 Task: View about pressroom.
Action: Mouse scrolled (218, 280) with delta (0, 0)
Screenshot: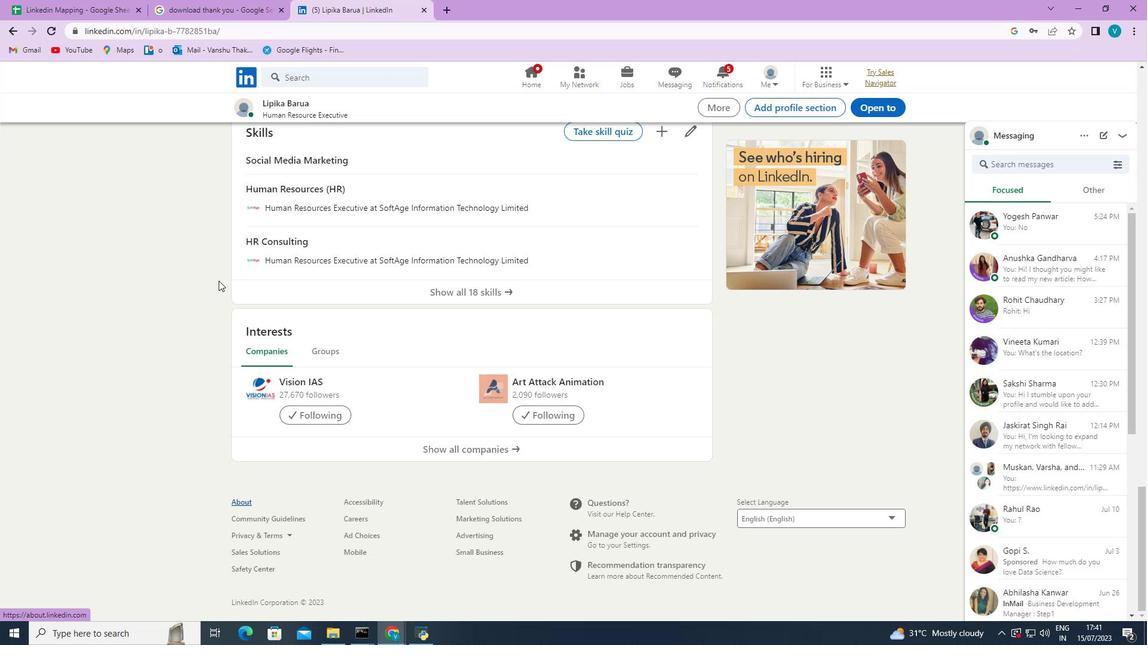 
Action: Mouse moved to (239, 499)
Screenshot: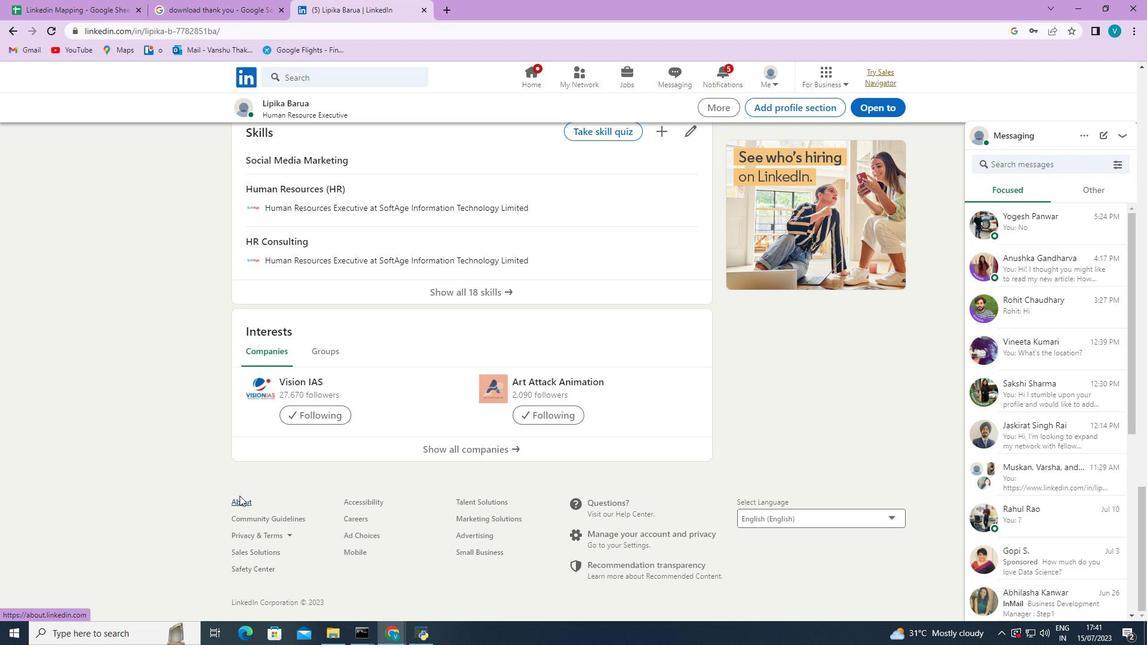 
Action: Mouse pressed left at (239, 499)
Screenshot: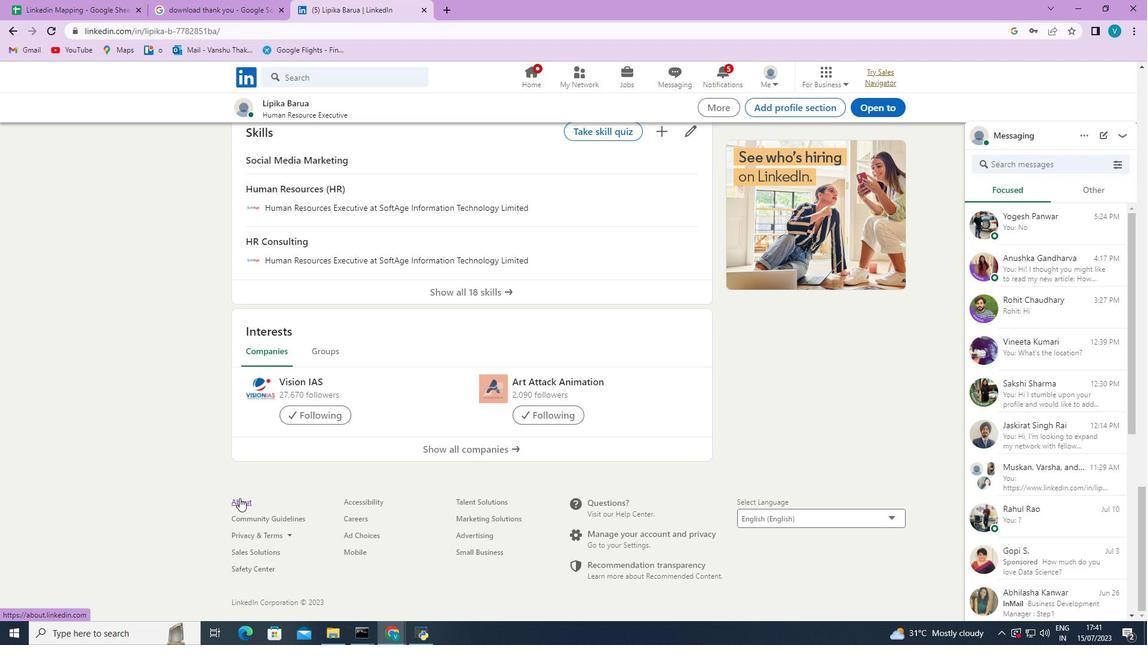 
Action: Mouse moved to (342, 418)
Screenshot: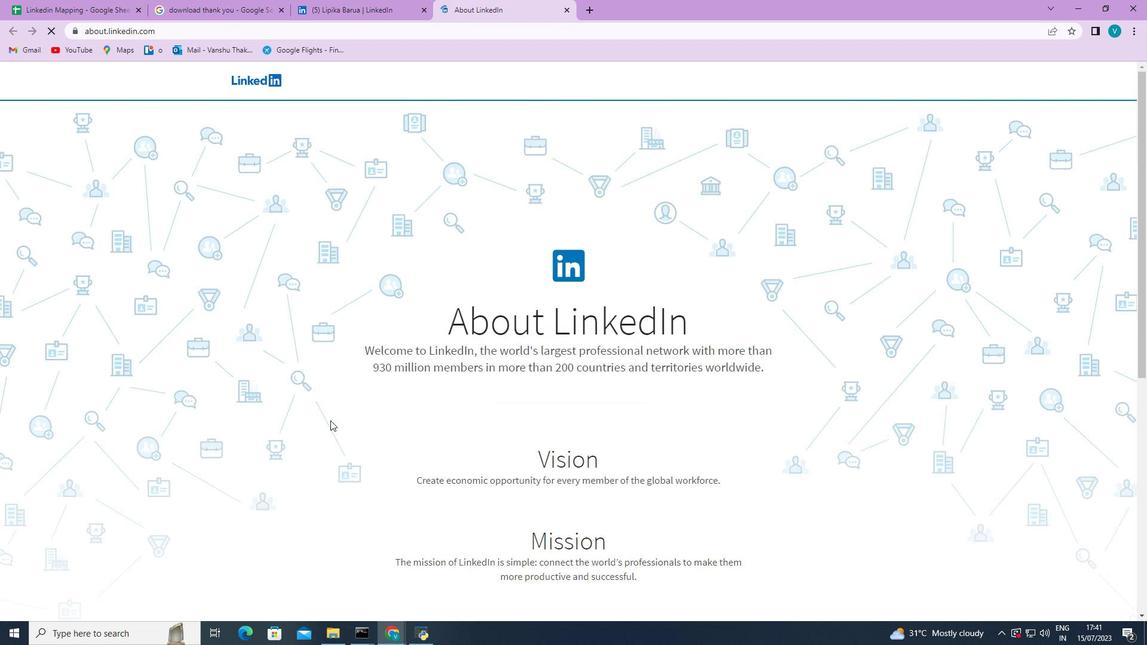 
Action: Mouse scrolled (342, 418) with delta (0, 0)
Screenshot: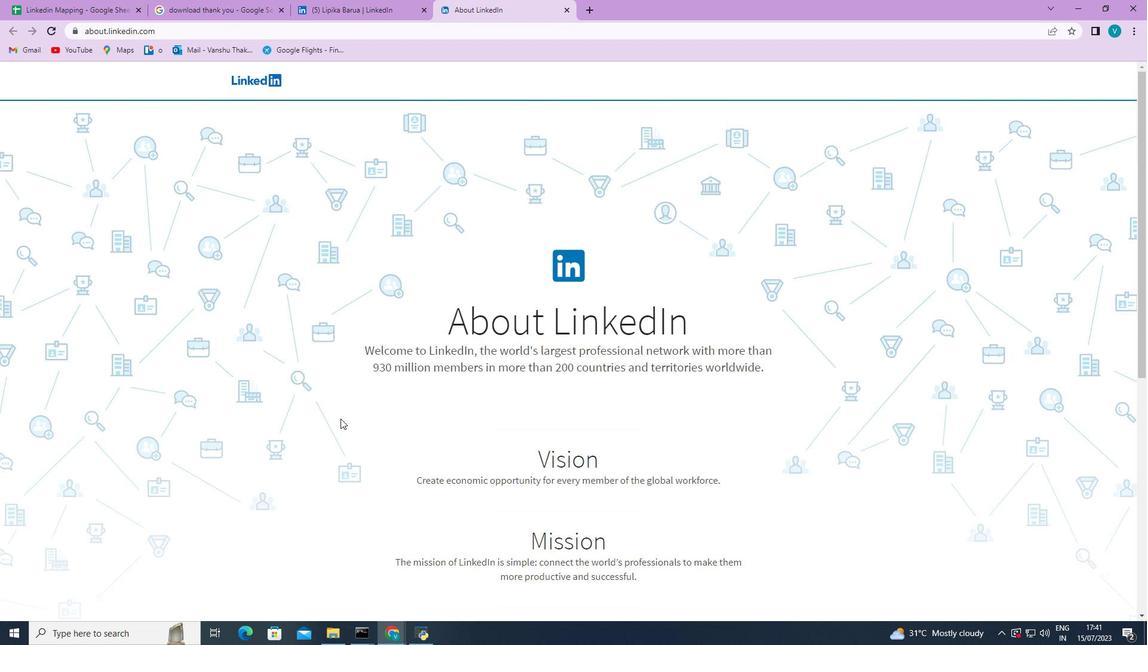 
Action: Mouse scrolled (342, 418) with delta (0, 0)
Screenshot: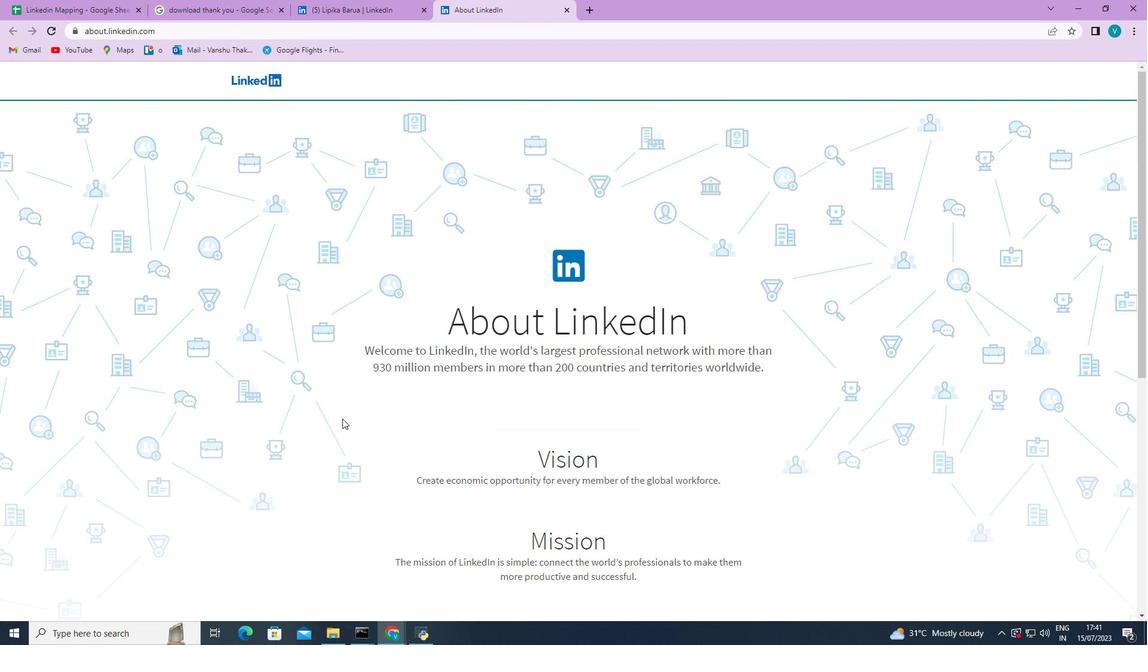 
Action: Mouse scrolled (342, 418) with delta (0, 0)
Screenshot: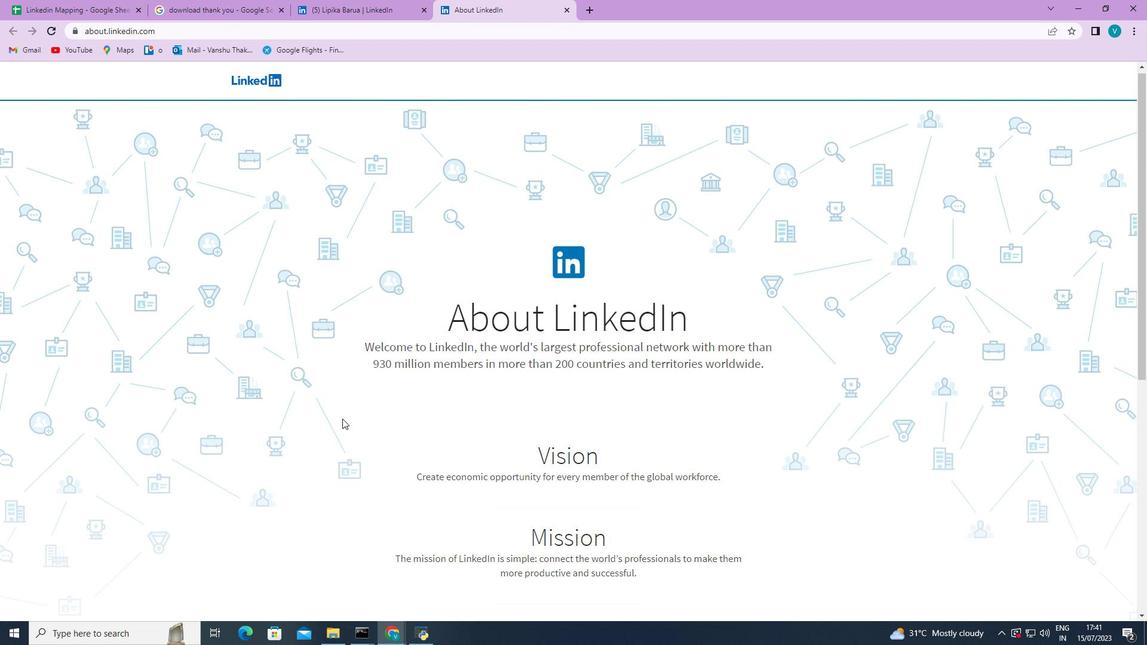 
Action: Mouse moved to (344, 418)
Screenshot: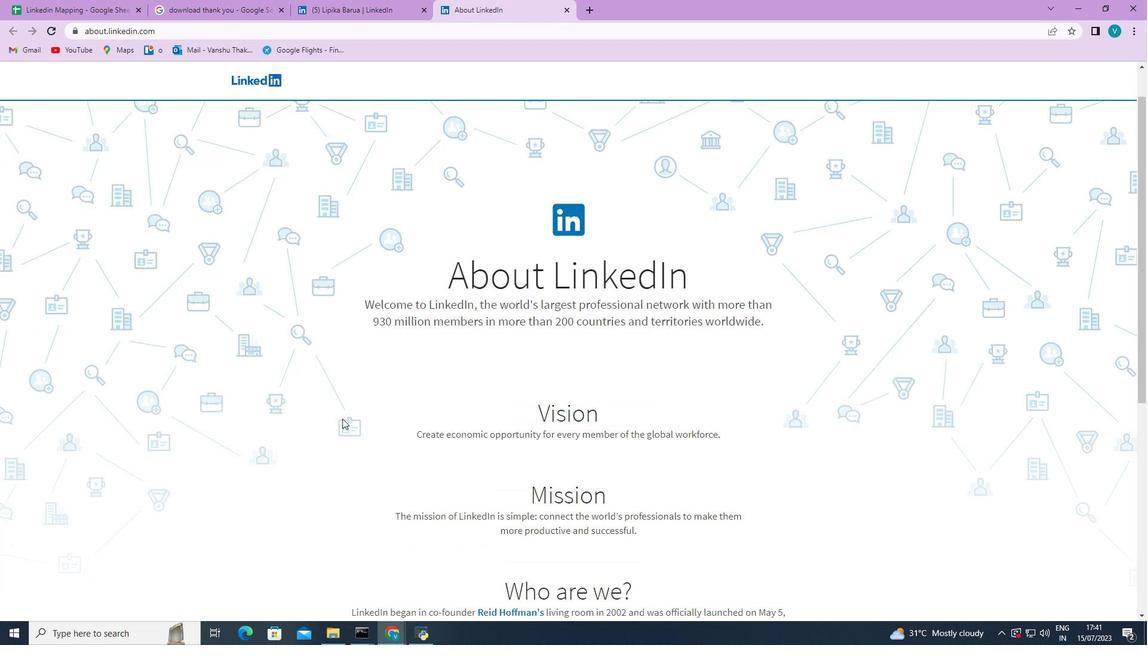 
Action: Mouse scrolled (344, 418) with delta (0, 0)
Screenshot: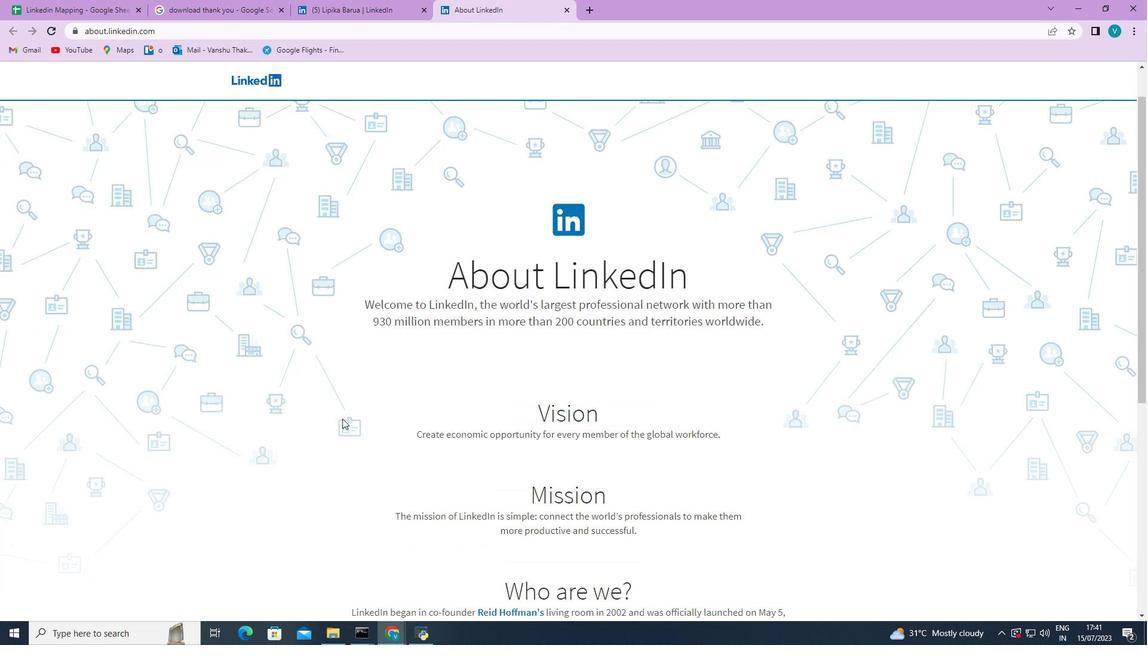 
Action: Mouse moved to (351, 420)
Screenshot: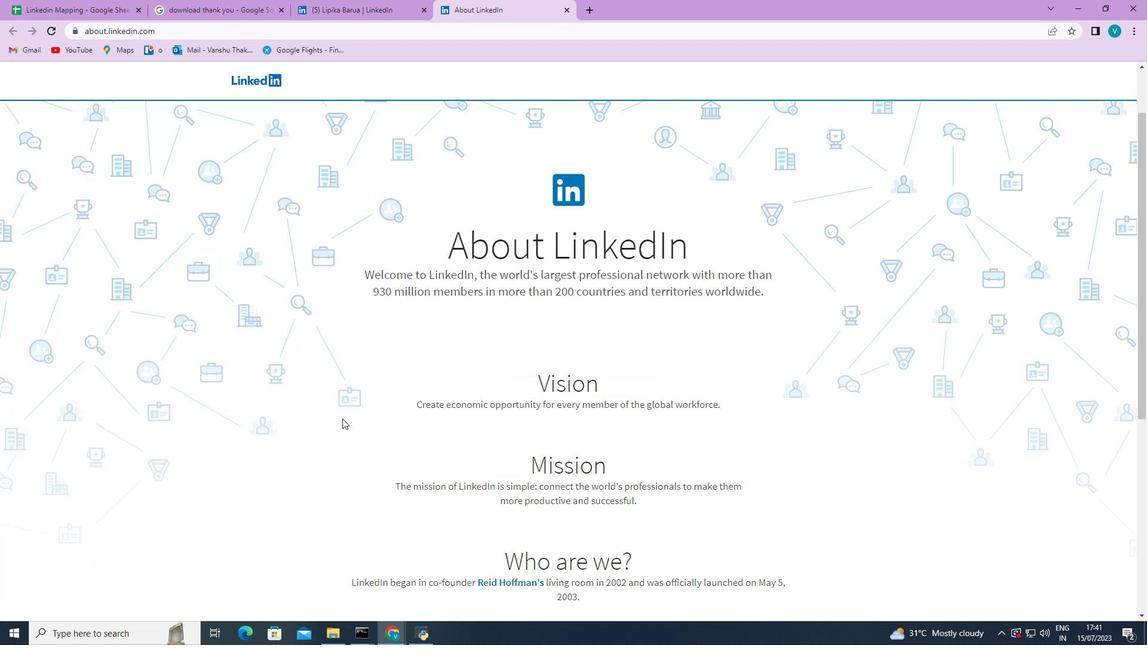 
Action: Mouse scrolled (351, 420) with delta (0, 0)
Screenshot: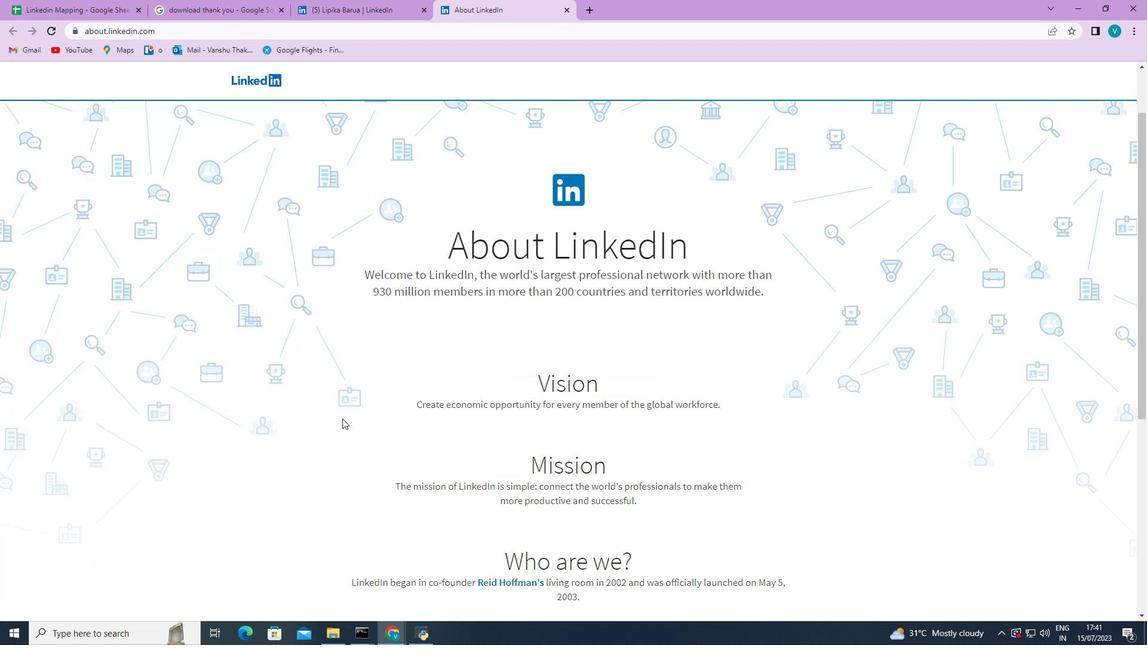 
Action: Mouse moved to (355, 421)
Screenshot: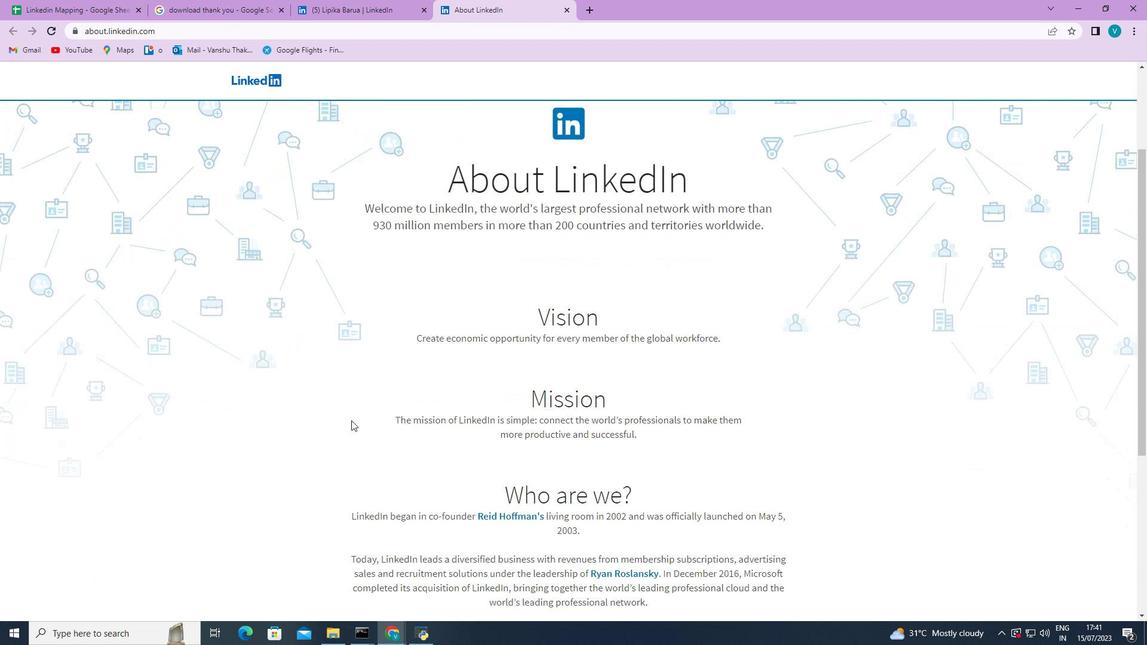 
Action: Mouse scrolled (355, 420) with delta (0, 0)
Screenshot: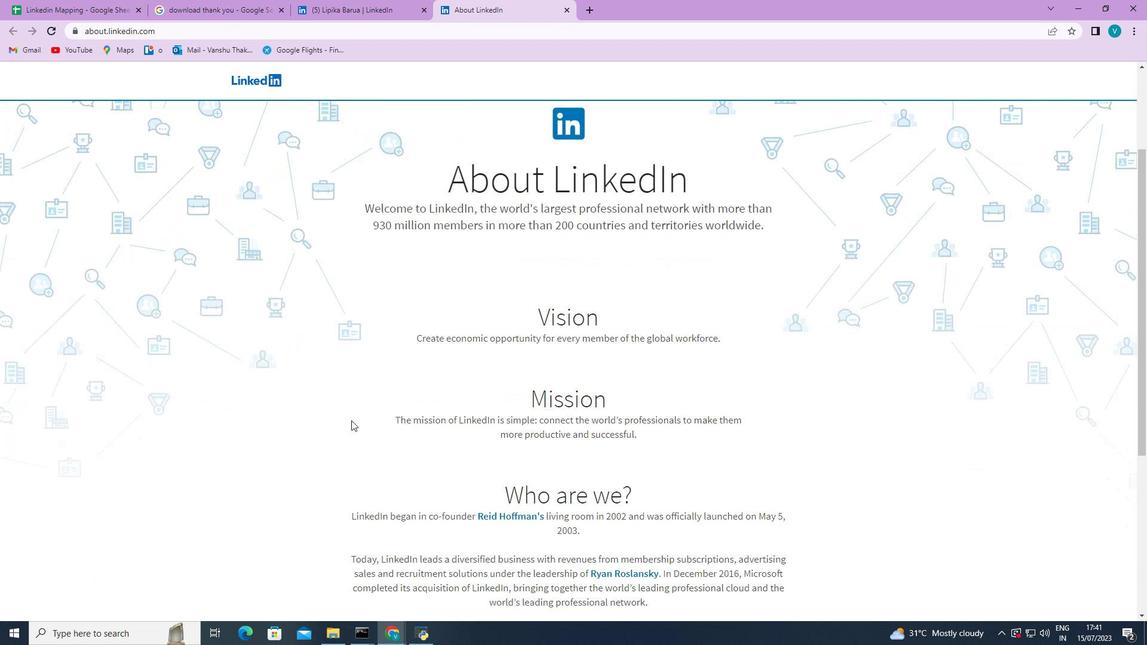 
Action: Mouse moved to (528, 503)
Screenshot: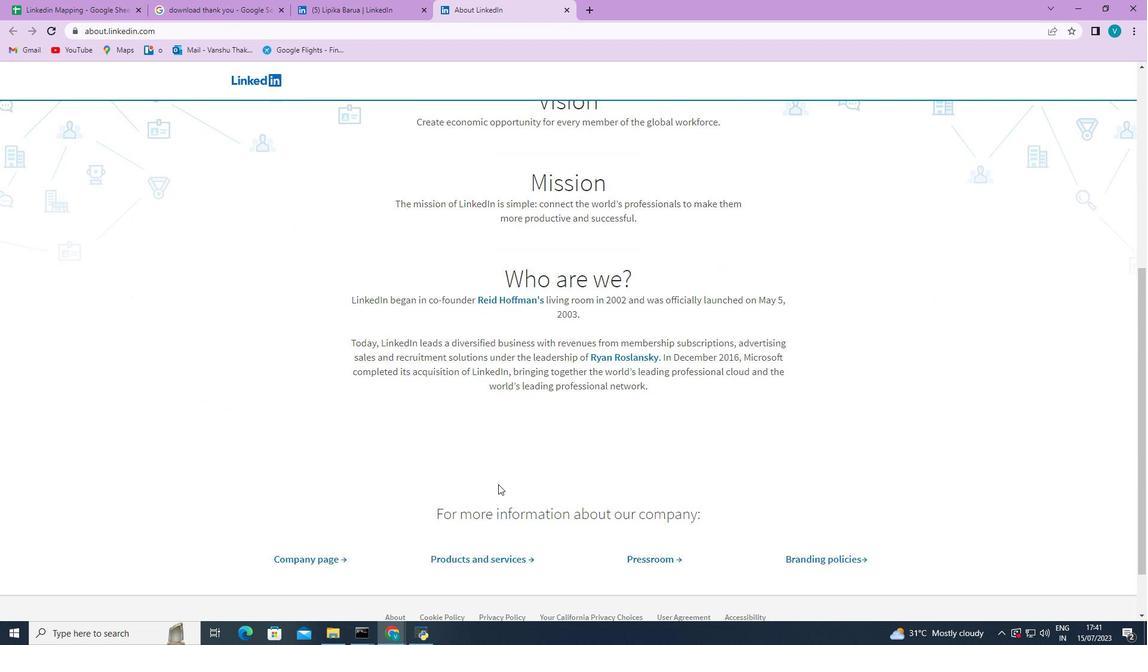 
Action: Mouse scrolled (528, 503) with delta (0, 0)
Screenshot: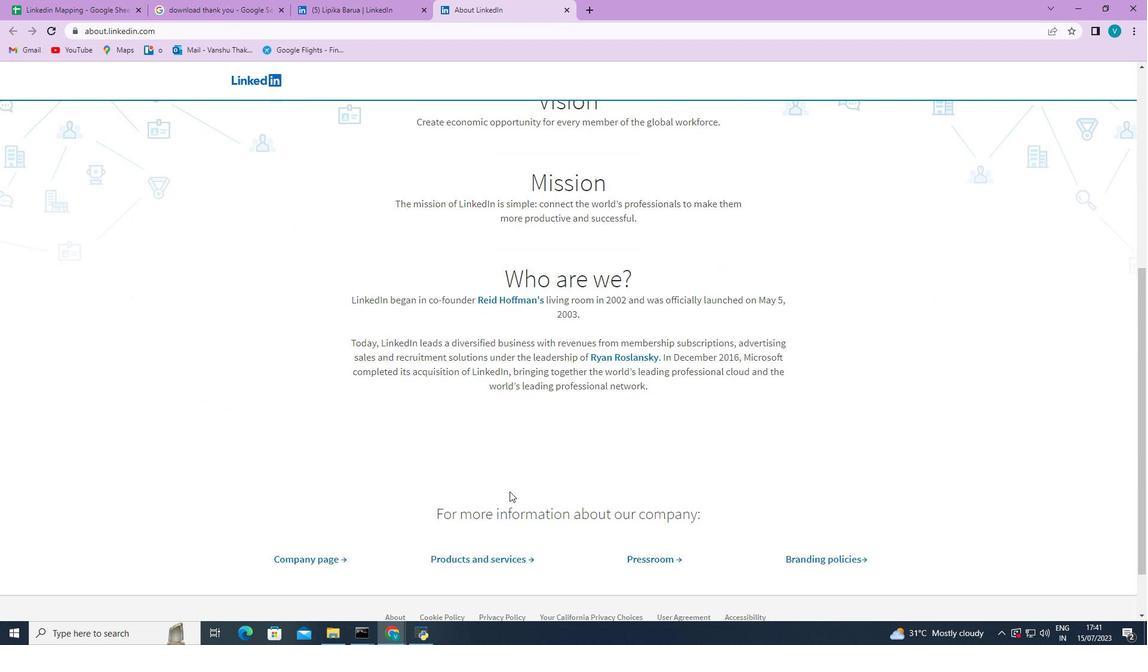 
Action: Mouse moved to (532, 505)
Screenshot: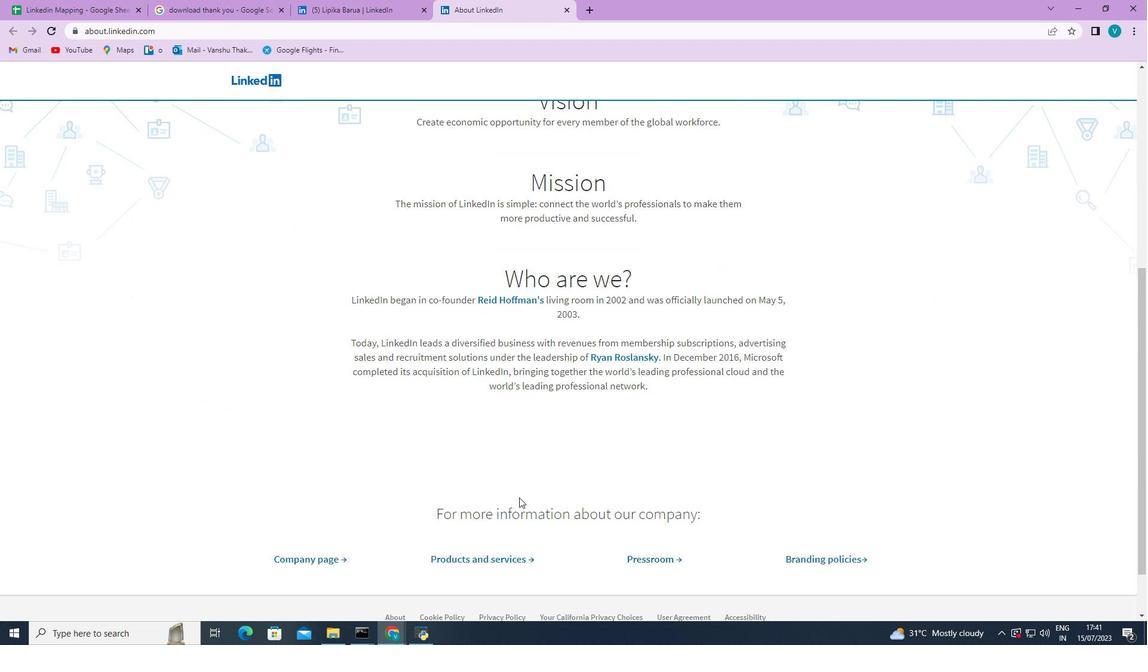 
Action: Mouse scrolled (532, 504) with delta (0, 0)
Screenshot: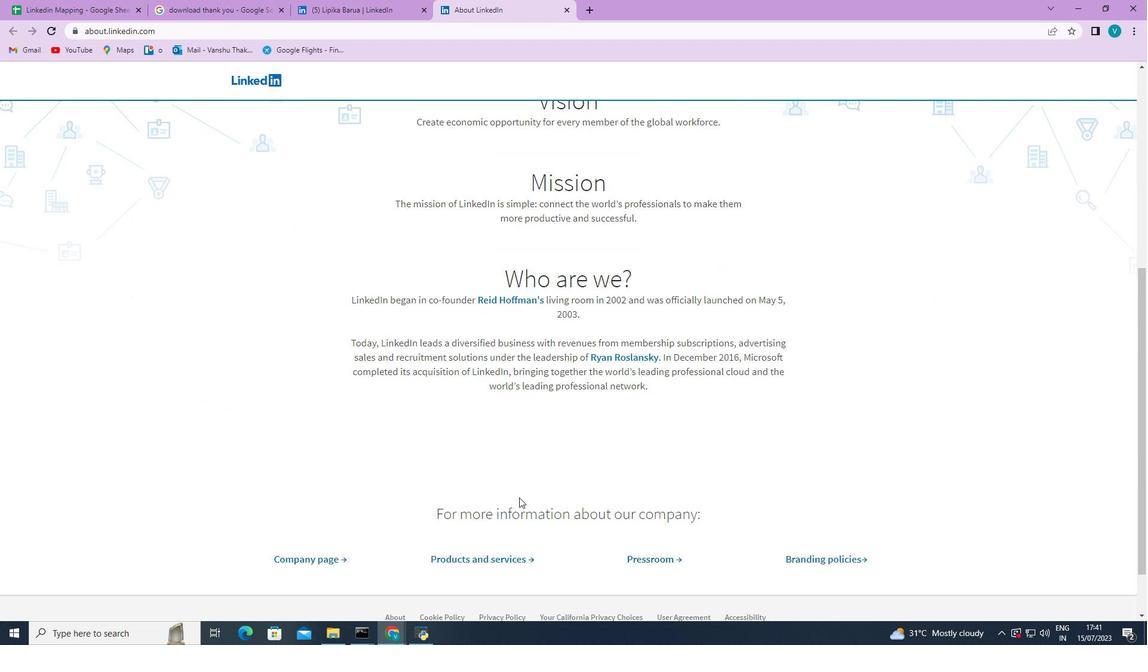 
Action: Mouse moved to (668, 484)
Screenshot: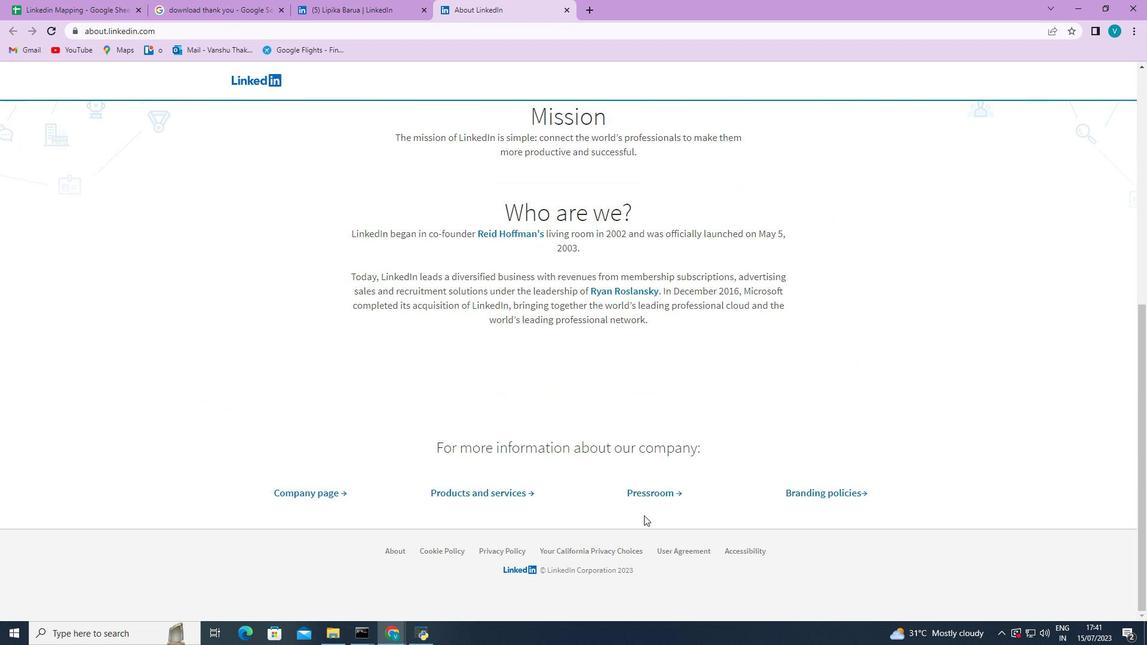 
Action: Mouse pressed left at (668, 484)
Screenshot: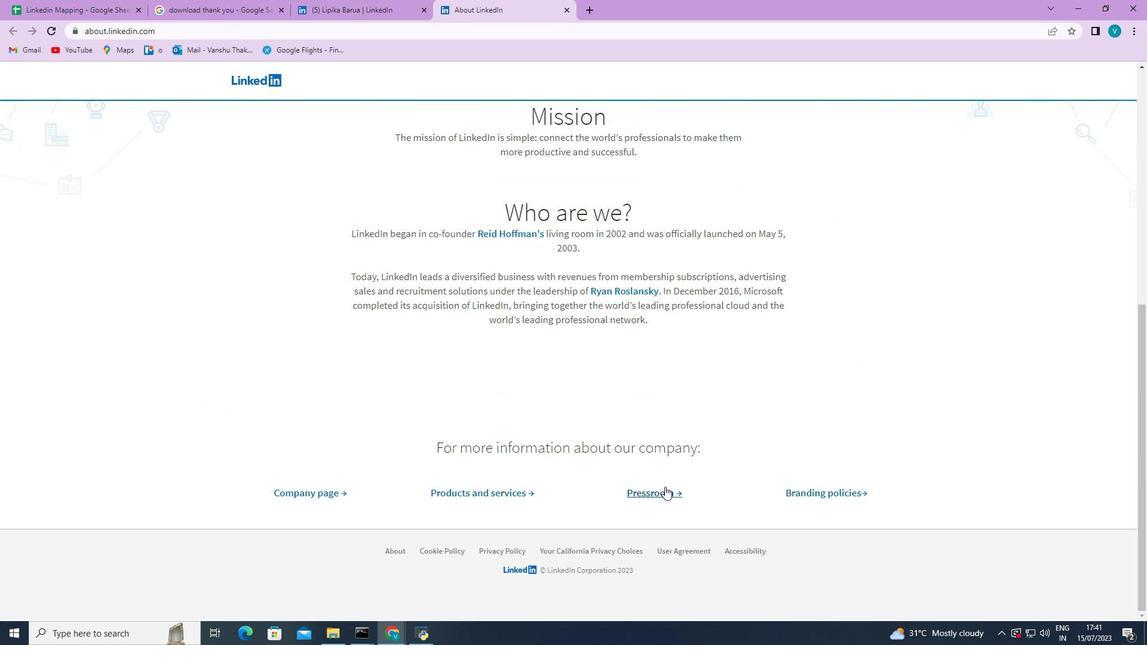 
Action: Mouse moved to (664, 491)
Screenshot: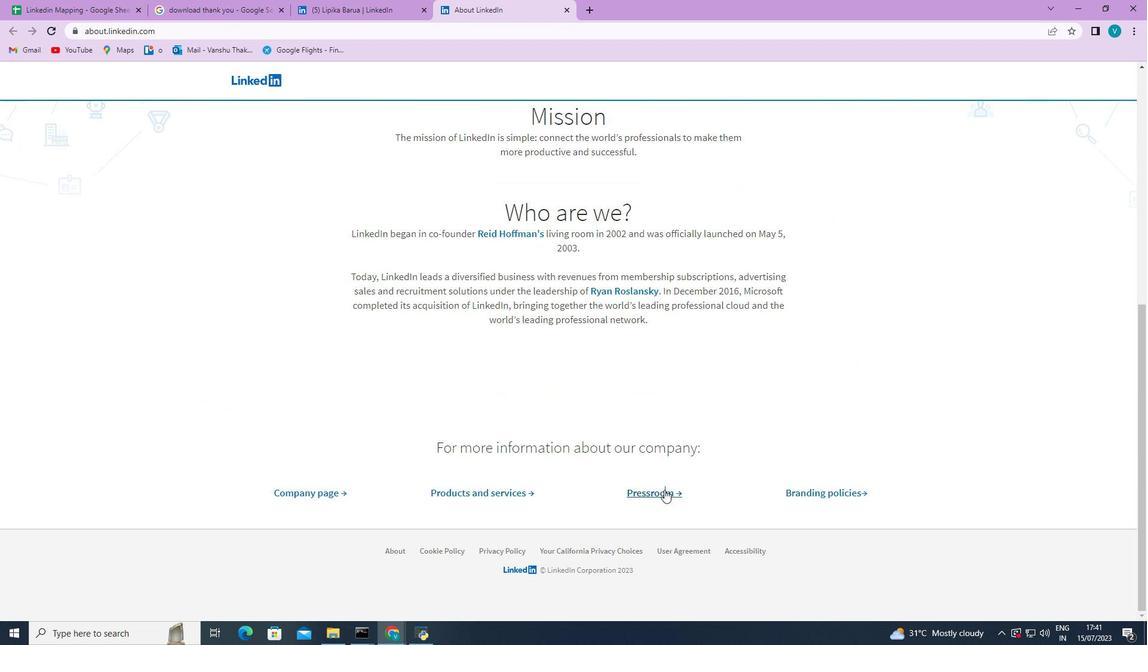 
Action: Mouse pressed left at (664, 491)
Screenshot: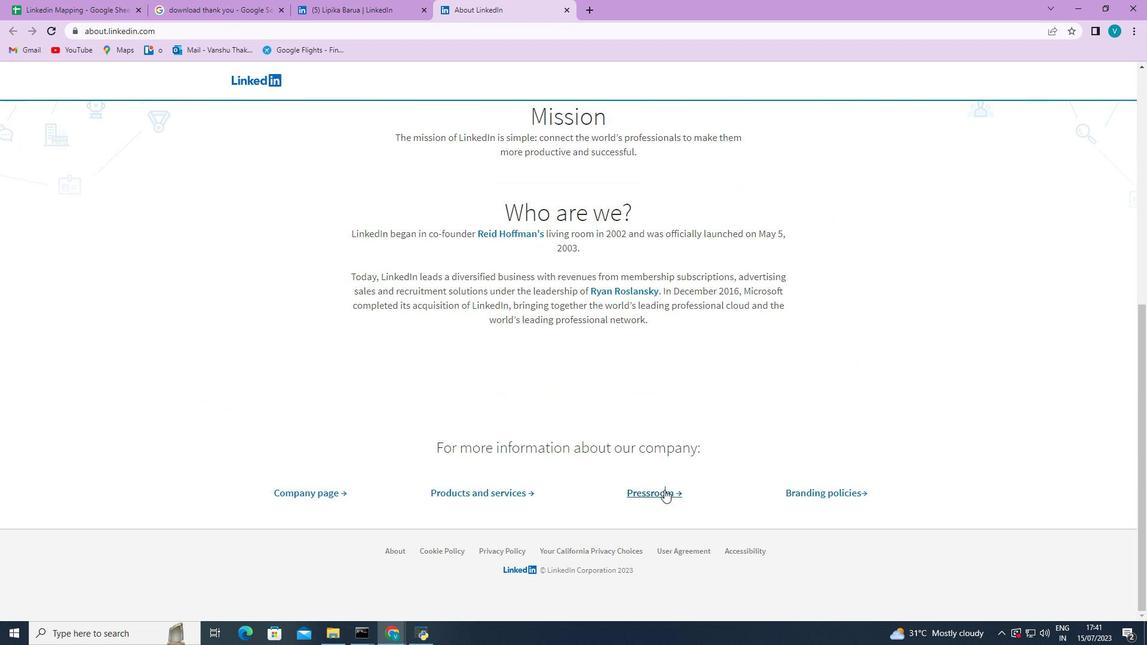 
Action: Mouse moved to (559, 303)
Screenshot: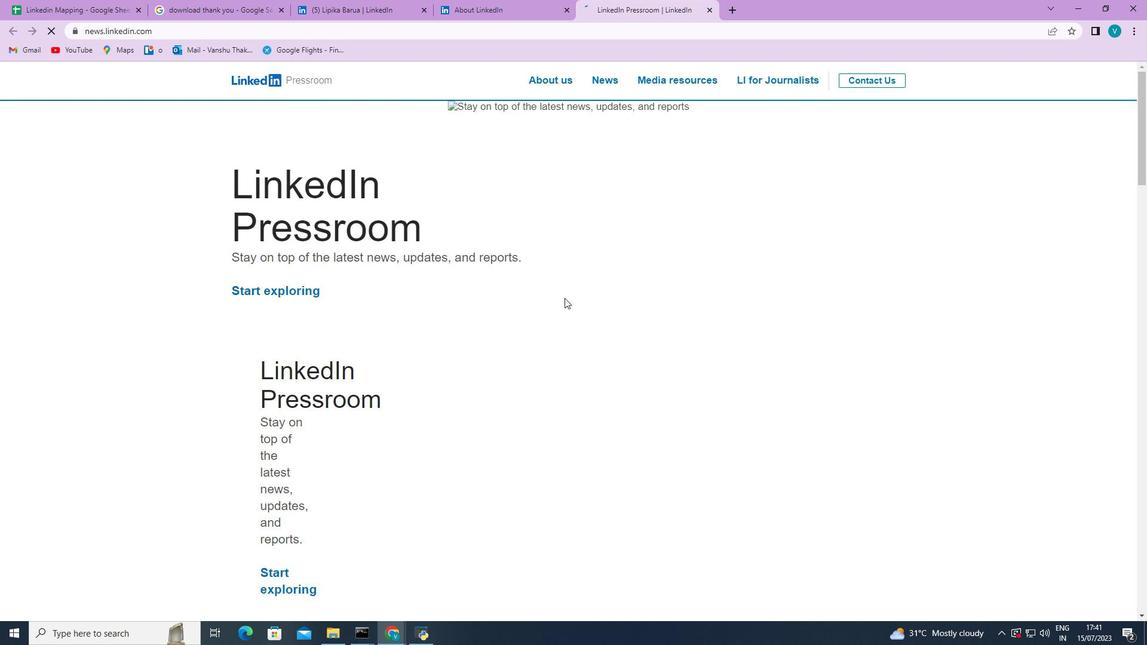 
Action: Mouse scrolled (559, 302) with delta (0, 0)
Screenshot: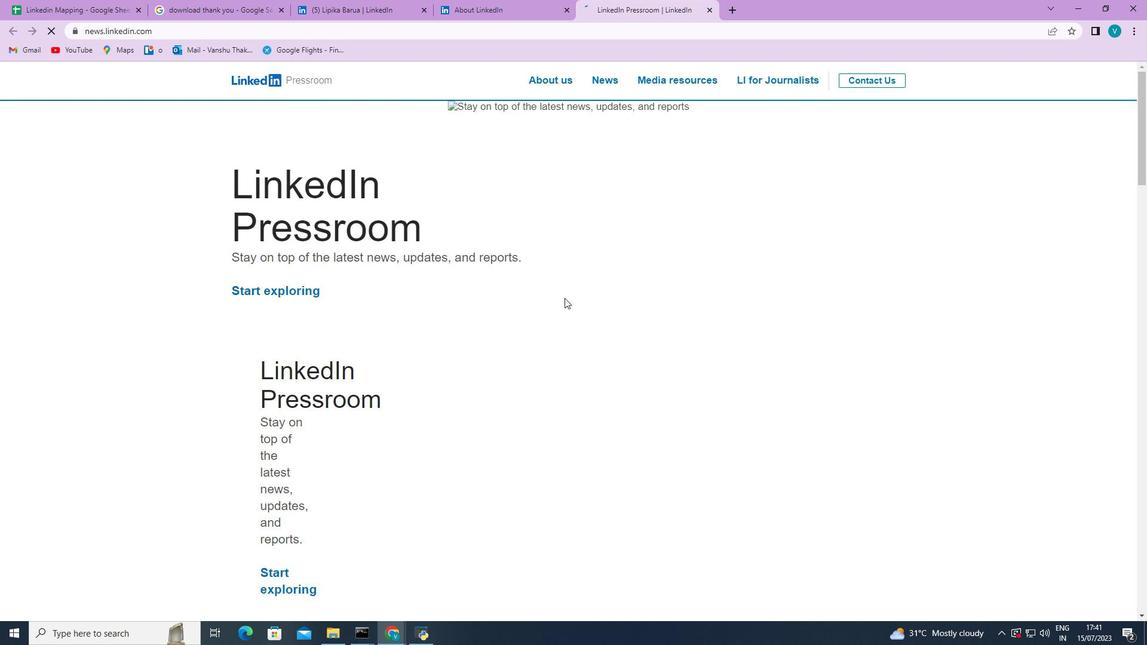 
Action: Mouse scrolled (559, 302) with delta (0, 0)
Screenshot: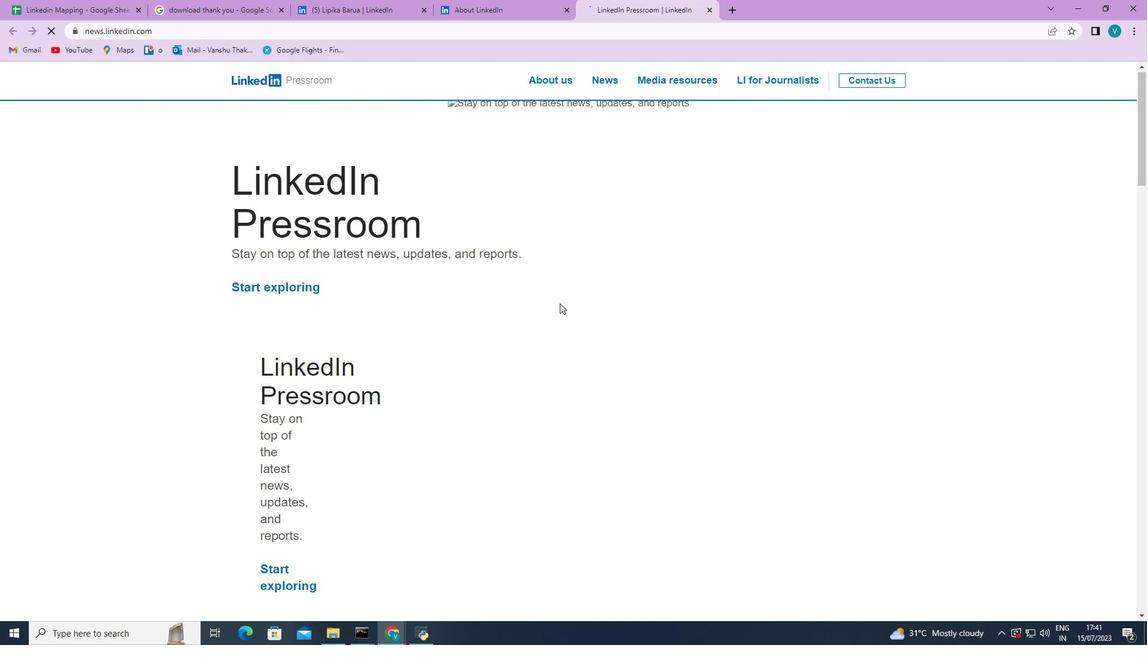 
Action: Mouse scrolled (559, 302) with delta (0, 0)
Screenshot: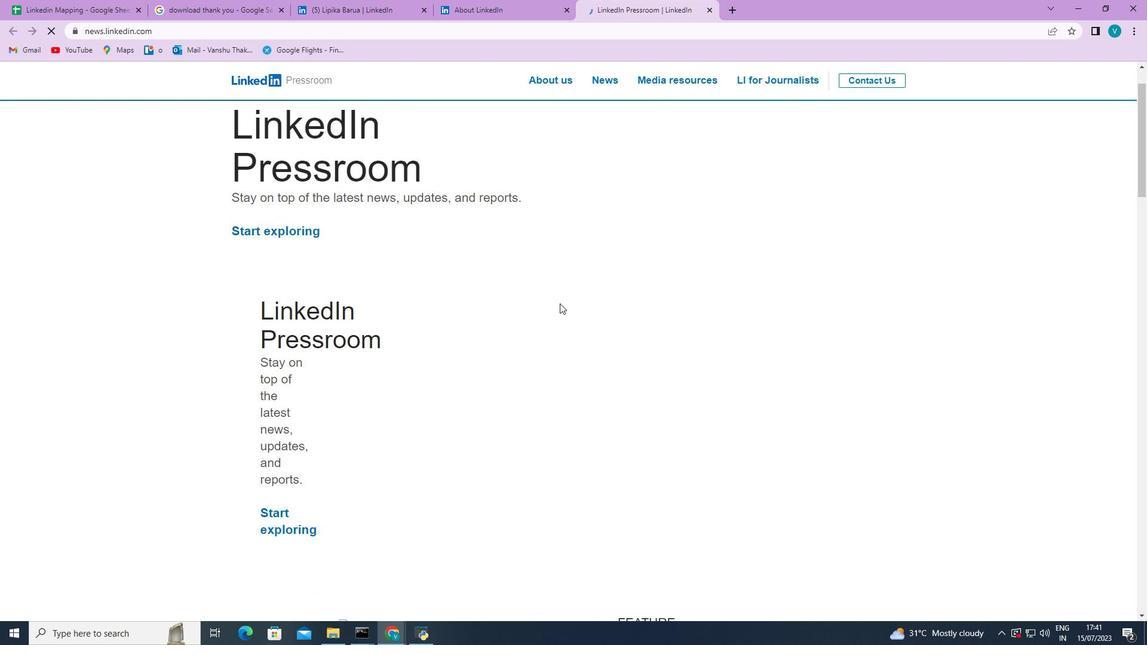 
Action: Mouse scrolled (559, 302) with delta (0, 0)
Screenshot: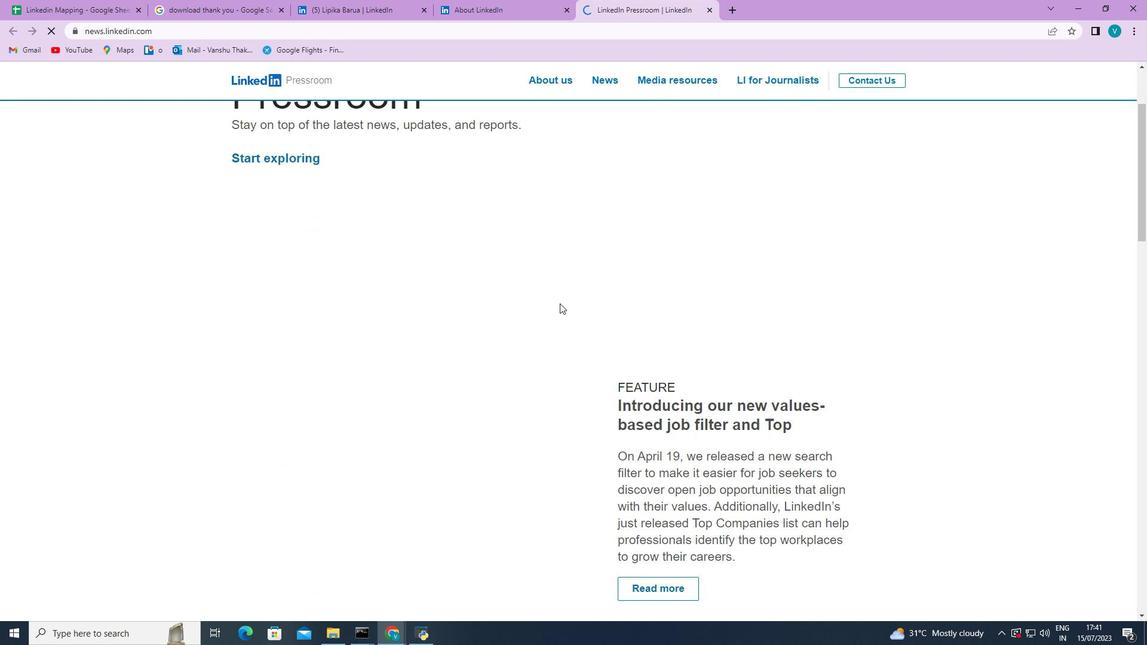 
Action: Mouse scrolled (559, 302) with delta (0, 0)
Screenshot: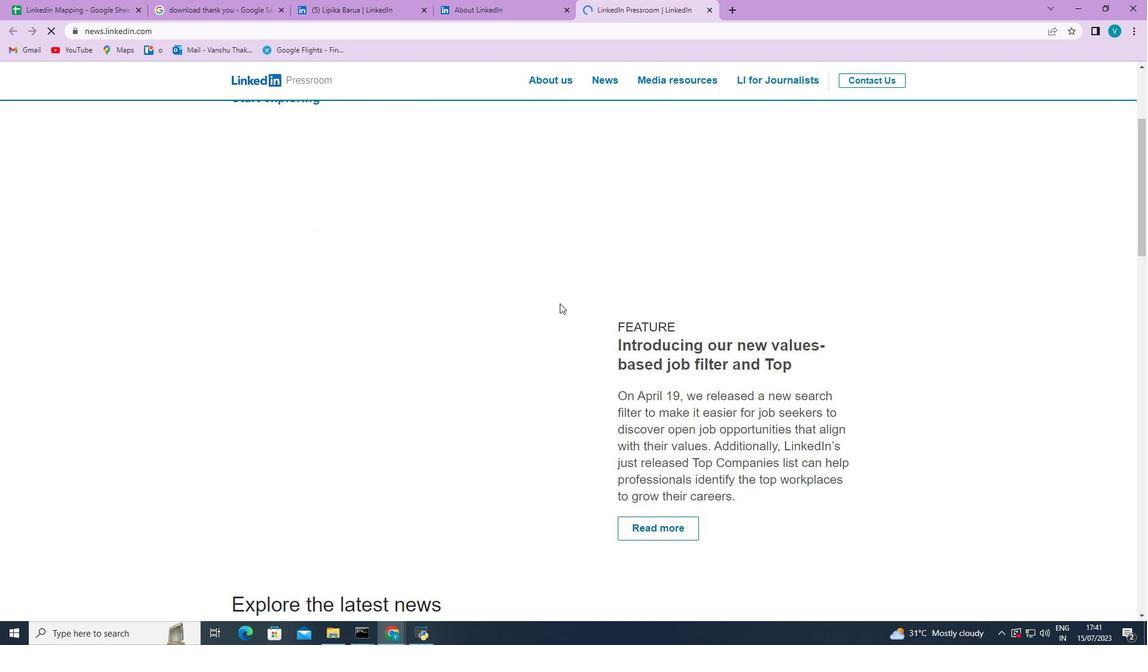 
Action: Mouse scrolled (559, 302) with delta (0, 0)
Screenshot: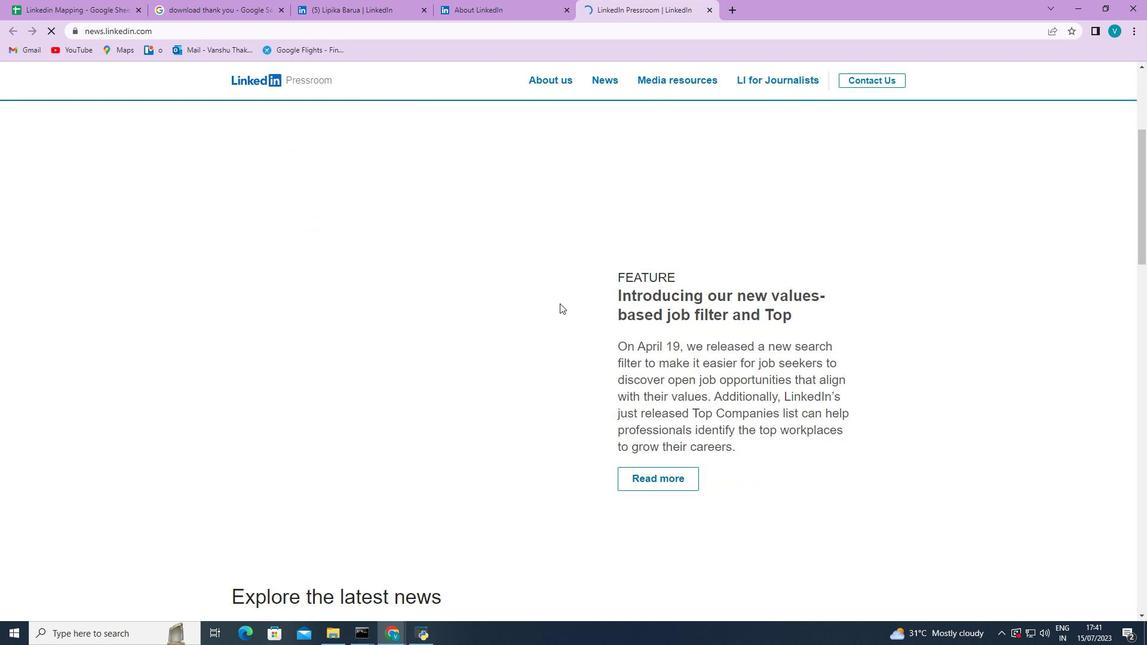 
Action: Mouse scrolled (559, 302) with delta (0, 0)
Screenshot: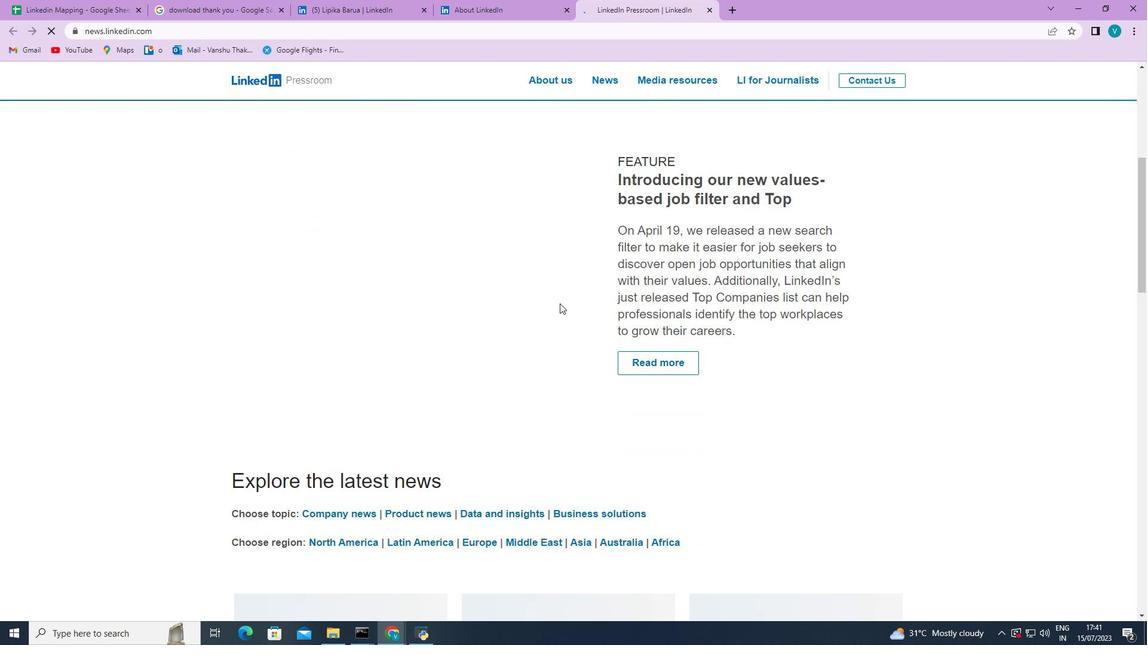 
Action: Mouse scrolled (559, 302) with delta (0, 0)
Screenshot: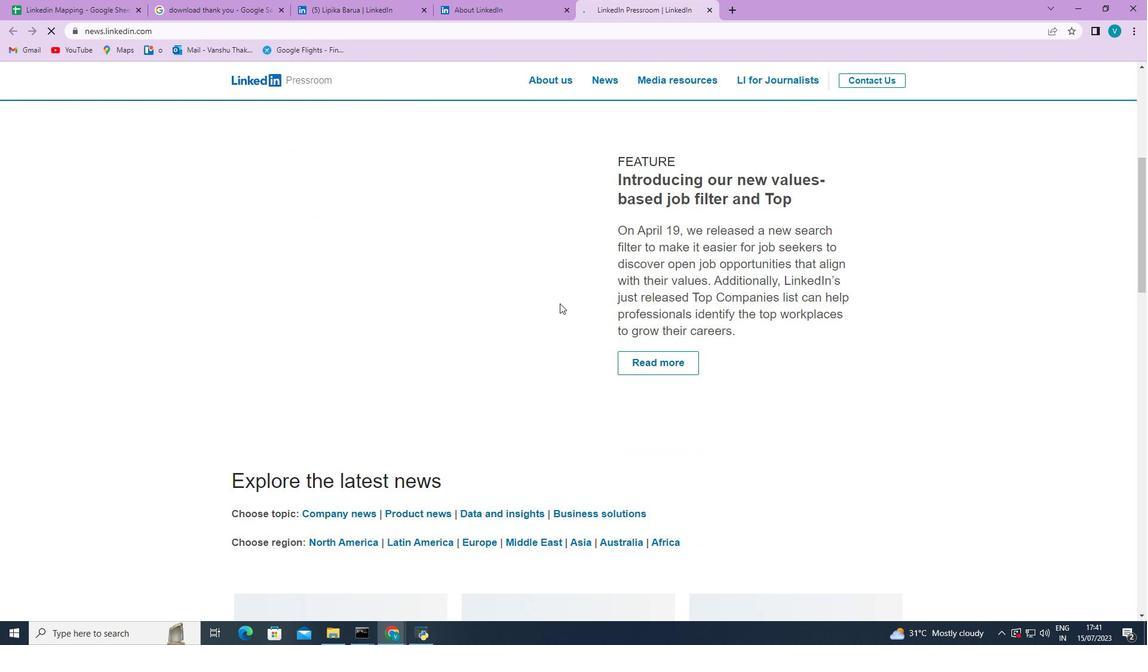 
Action: Mouse scrolled (559, 302) with delta (0, 0)
Screenshot: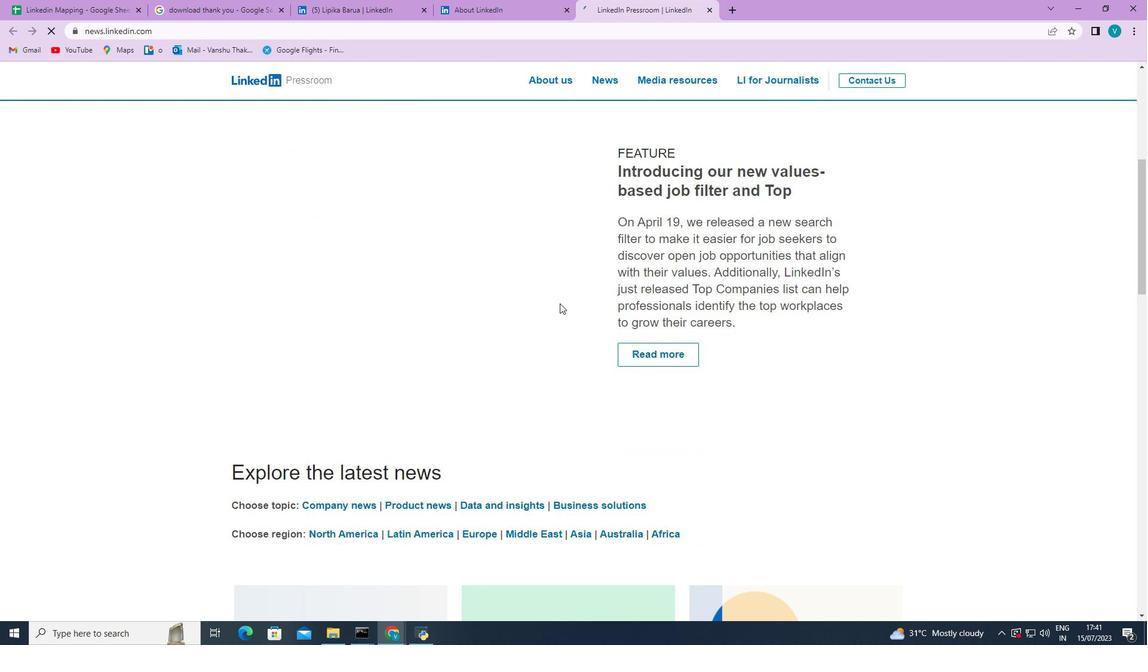 
Action: Mouse scrolled (559, 302) with delta (0, 0)
Screenshot: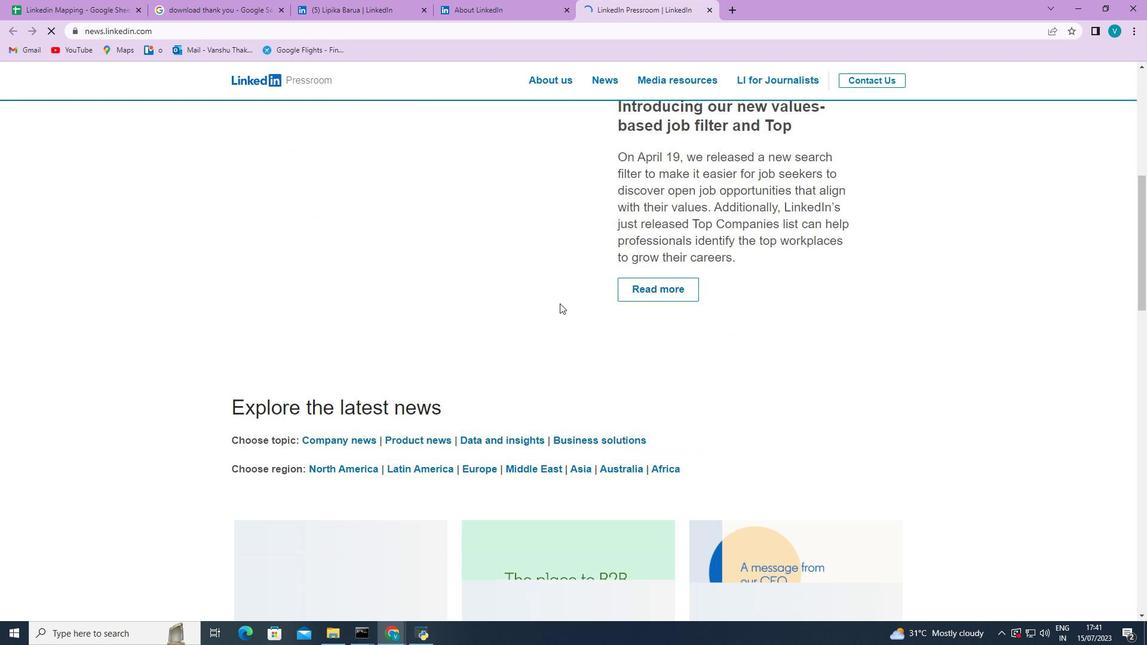 
Action: Mouse scrolled (559, 302) with delta (0, 0)
Screenshot: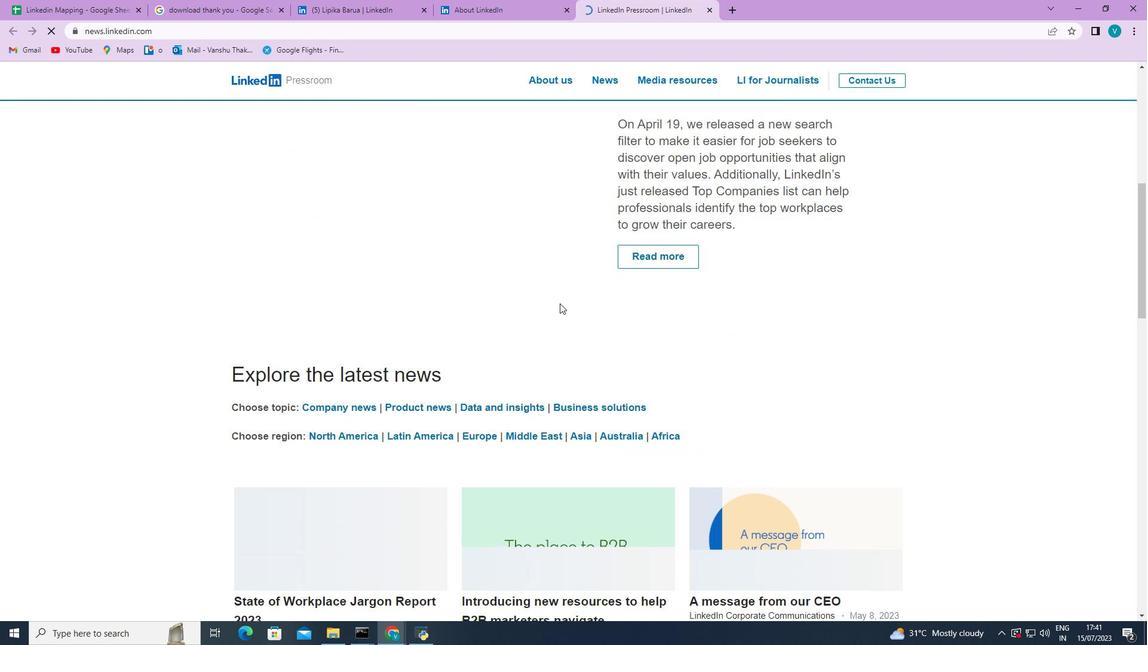 
Action: Mouse moved to (559, 304)
Screenshot: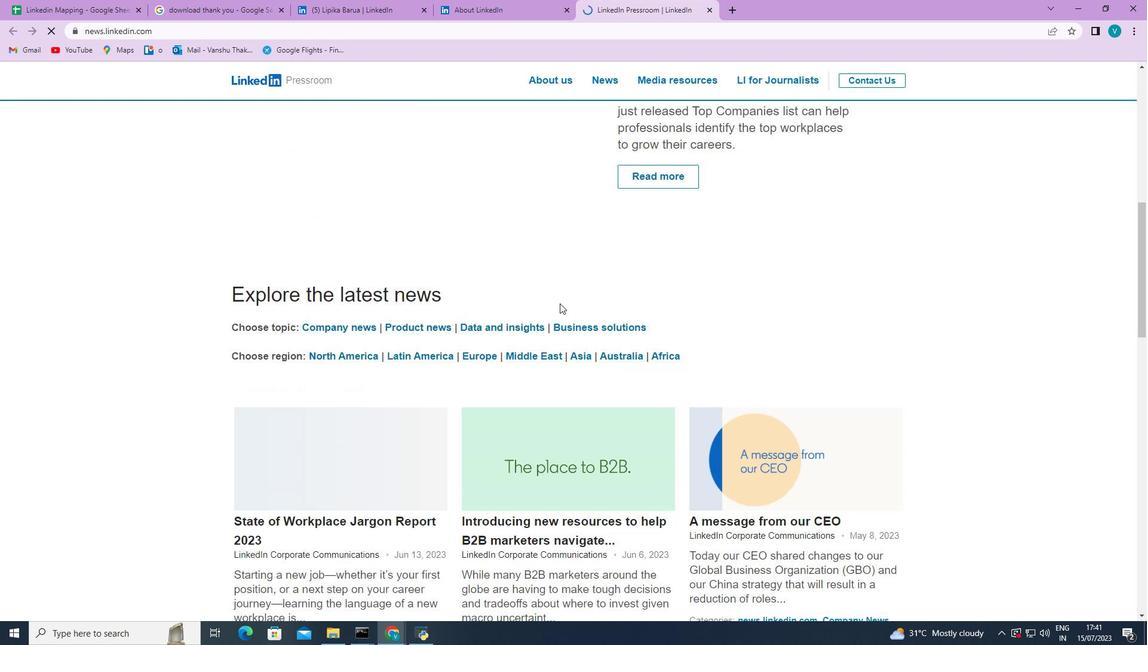 
Action: Mouse scrolled (559, 304) with delta (0, 0)
Screenshot: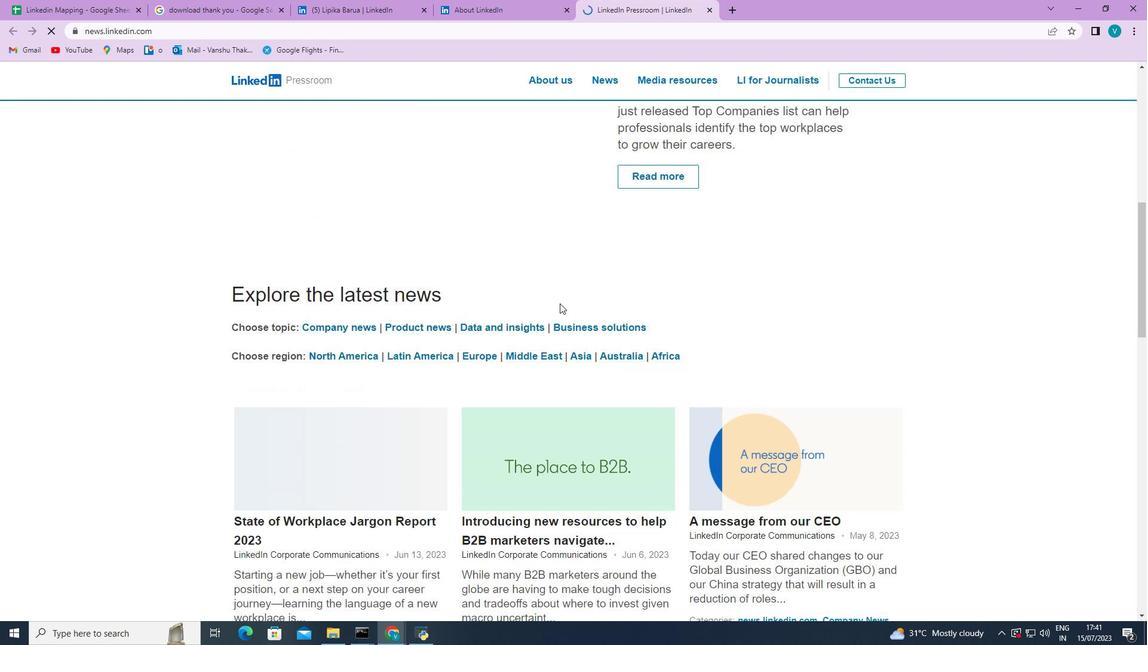 
Action: Mouse moved to (561, 371)
Screenshot: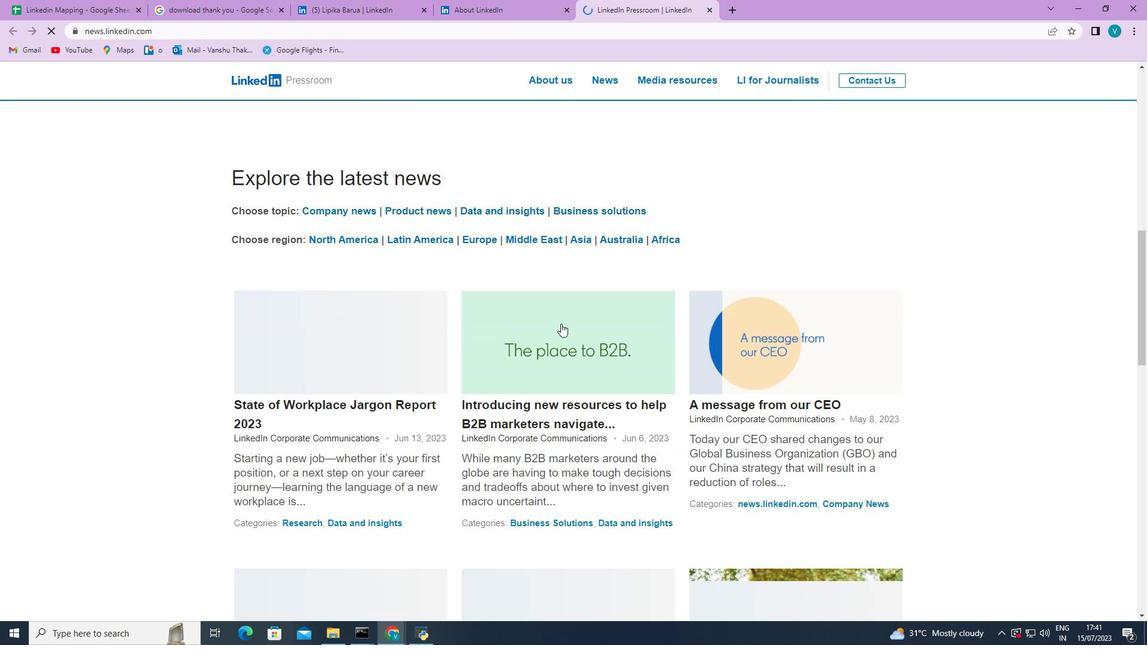 
